 Task: Select the text & check spelling and grammar.
Action: Mouse moved to (872, 285)
Screenshot: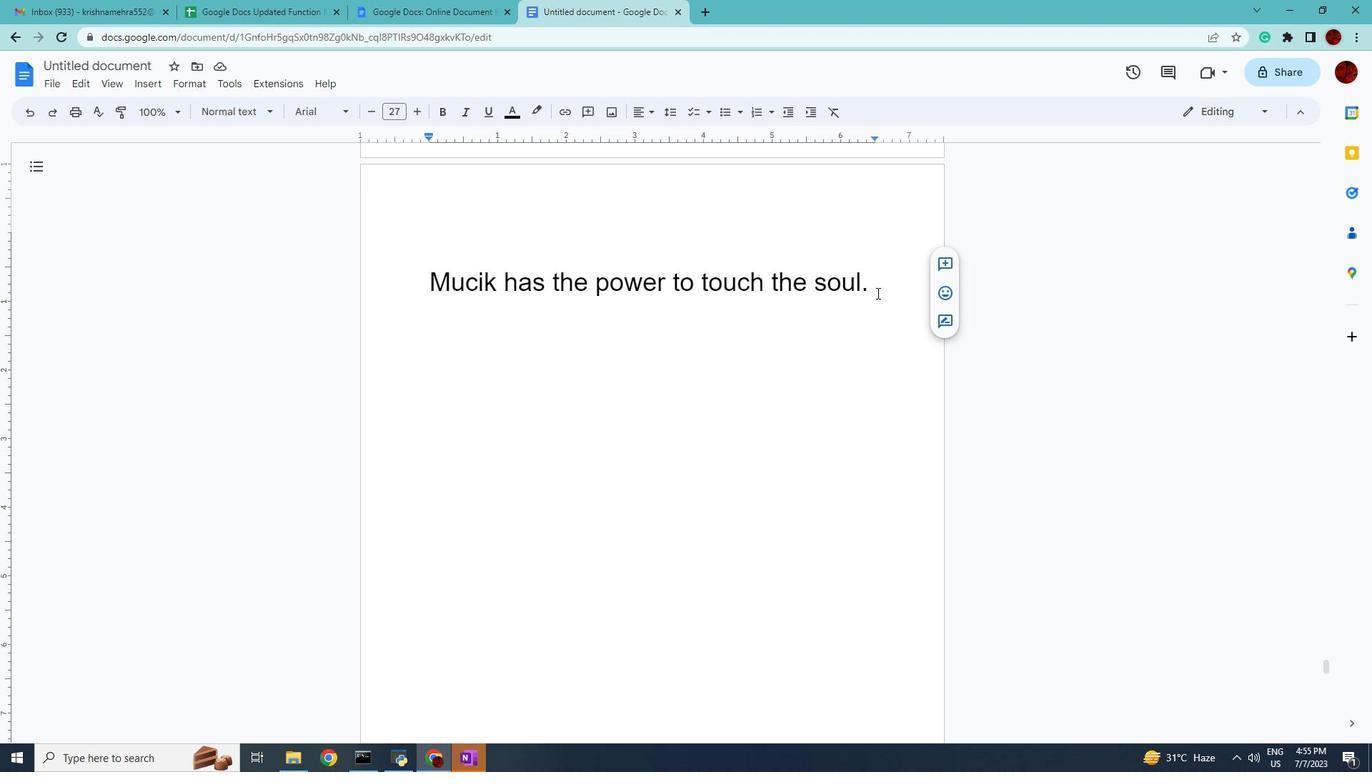 
Action: Mouse pressed left at (872, 285)
Screenshot: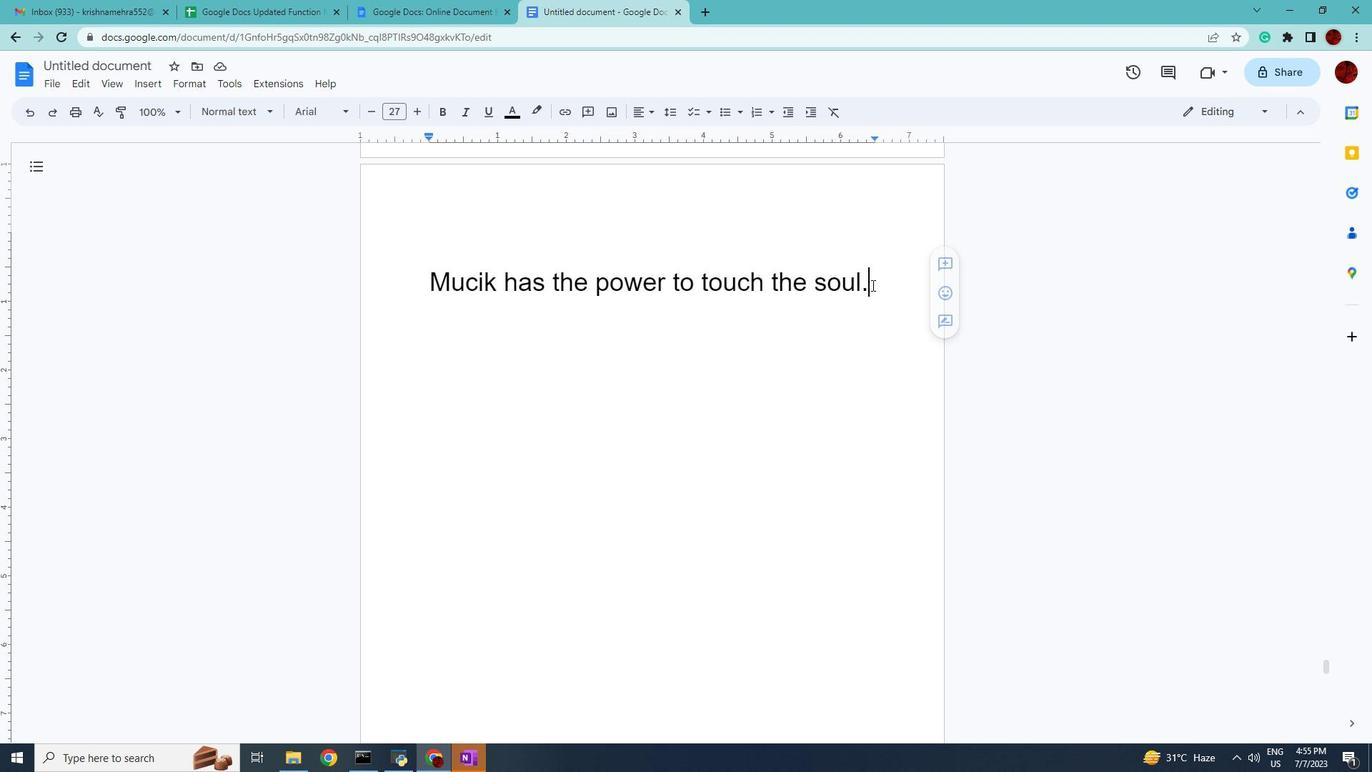
Action: Mouse moved to (95, 113)
Screenshot: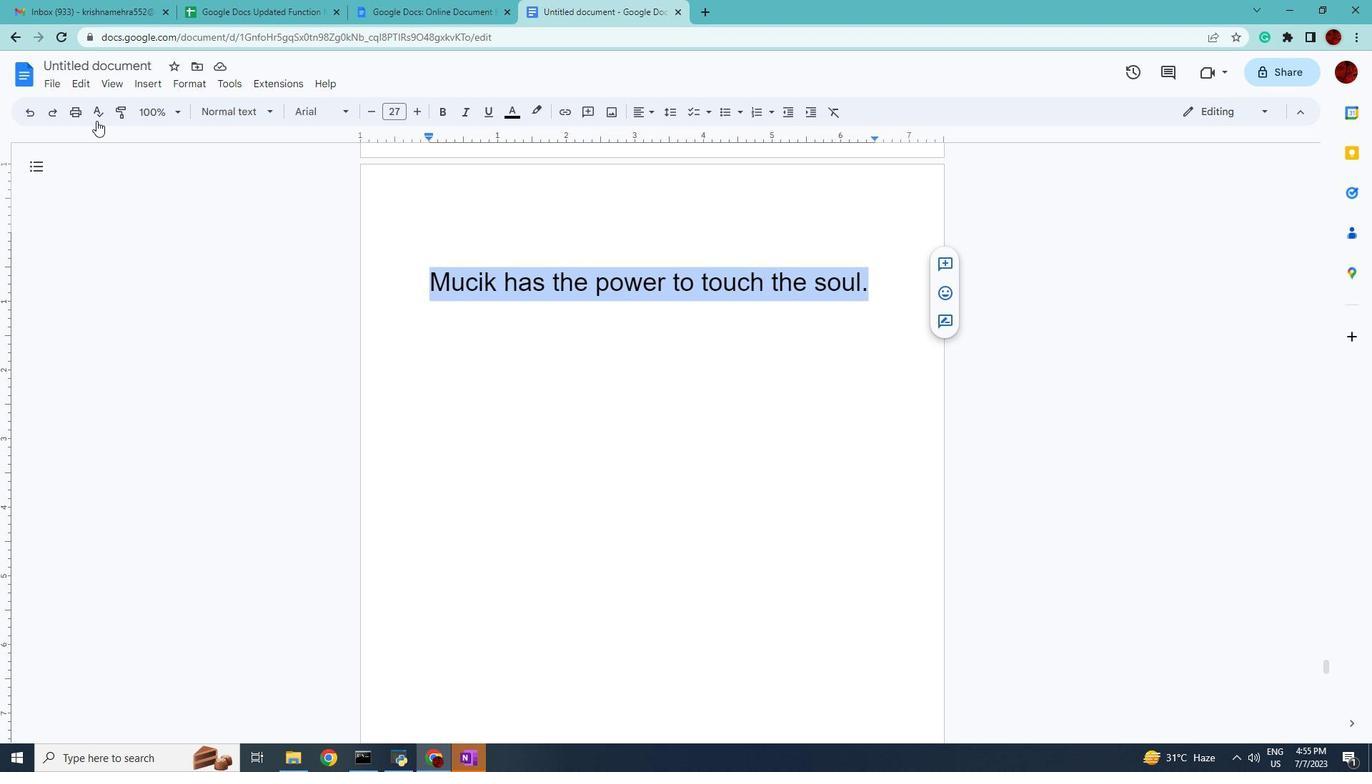 
Action: Mouse pressed left at (95, 113)
Screenshot: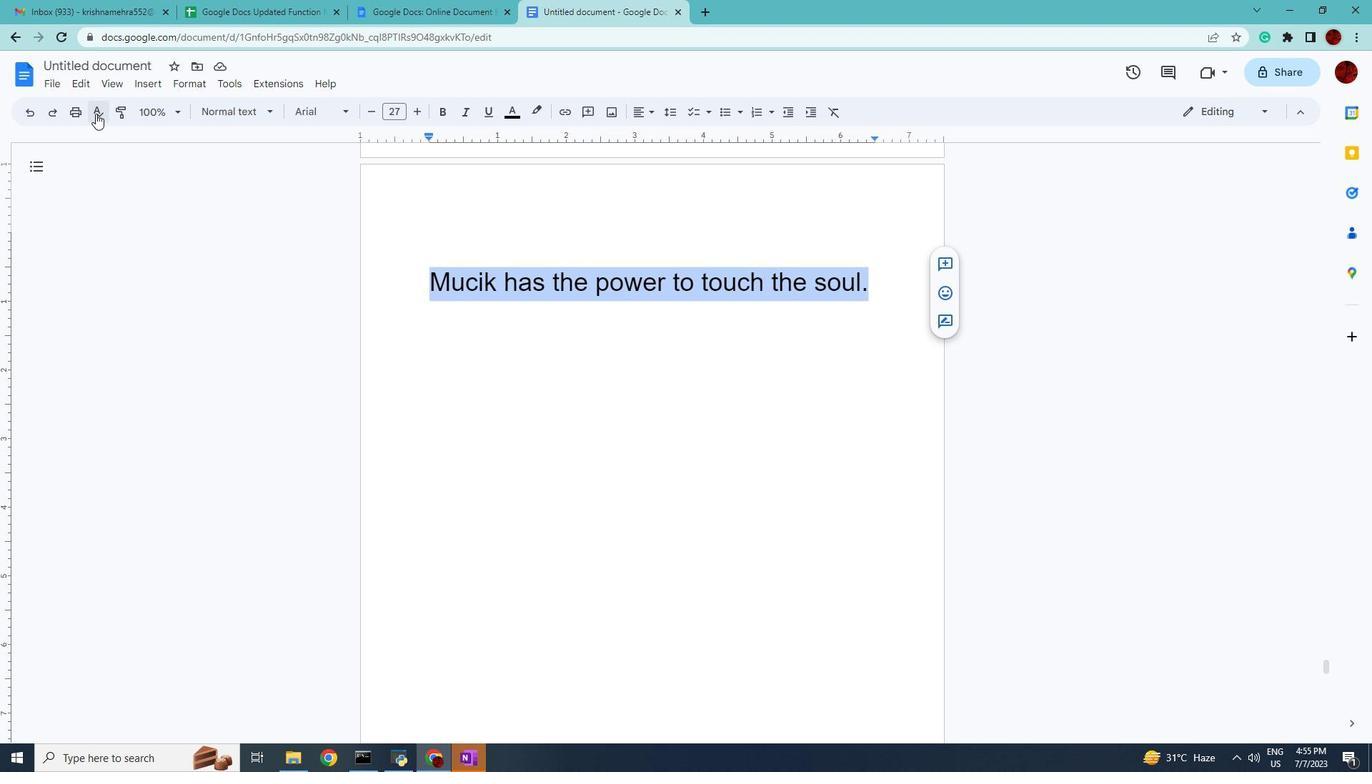 
Action: Mouse moved to (1235, 263)
Screenshot: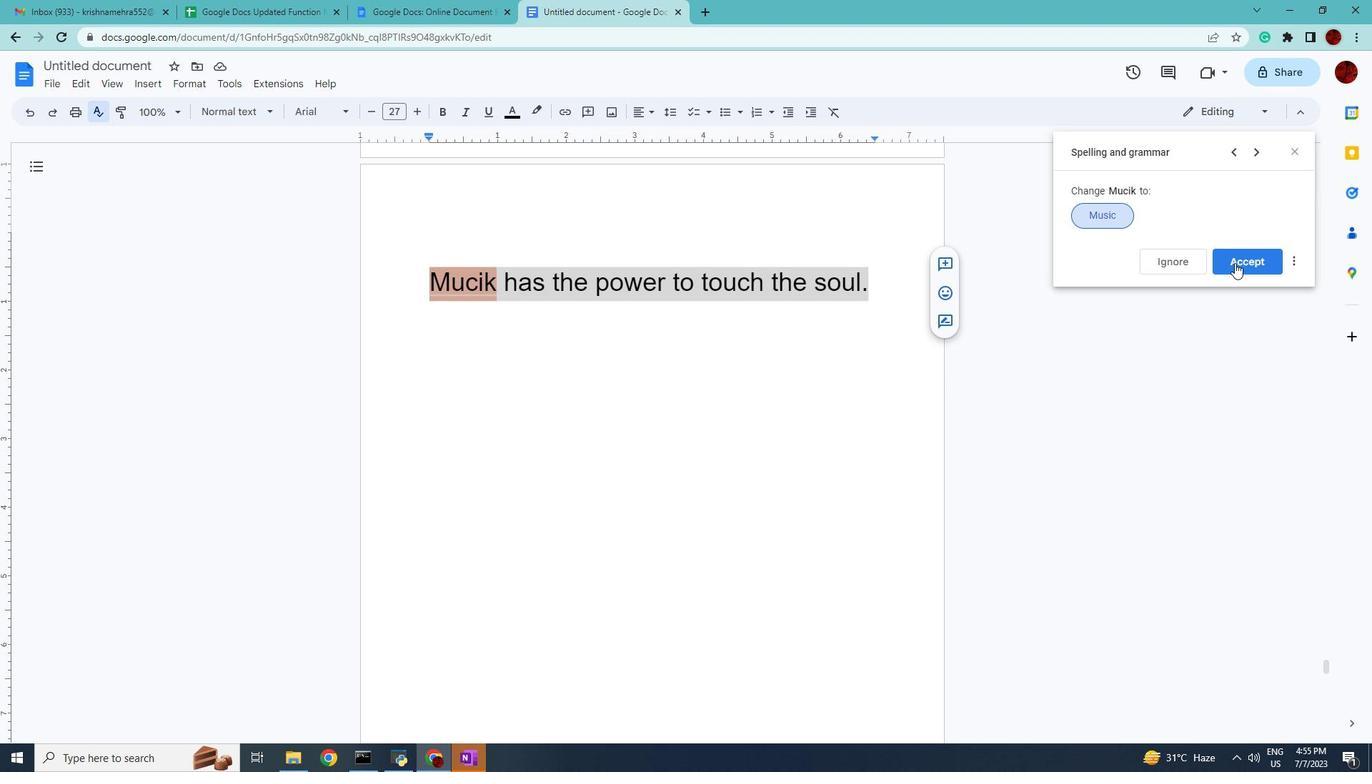 
Action: Mouse pressed left at (1235, 263)
Screenshot: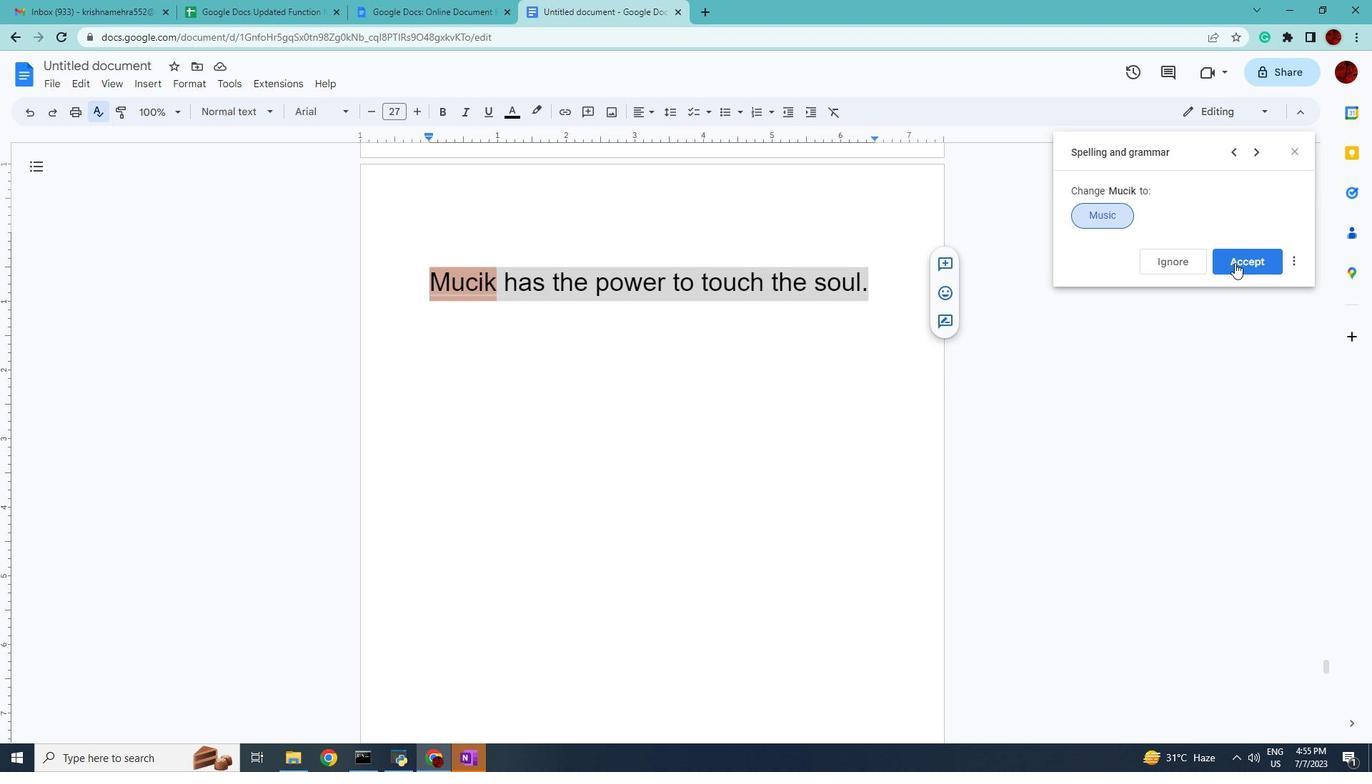
Action: Mouse moved to (741, 406)
Screenshot: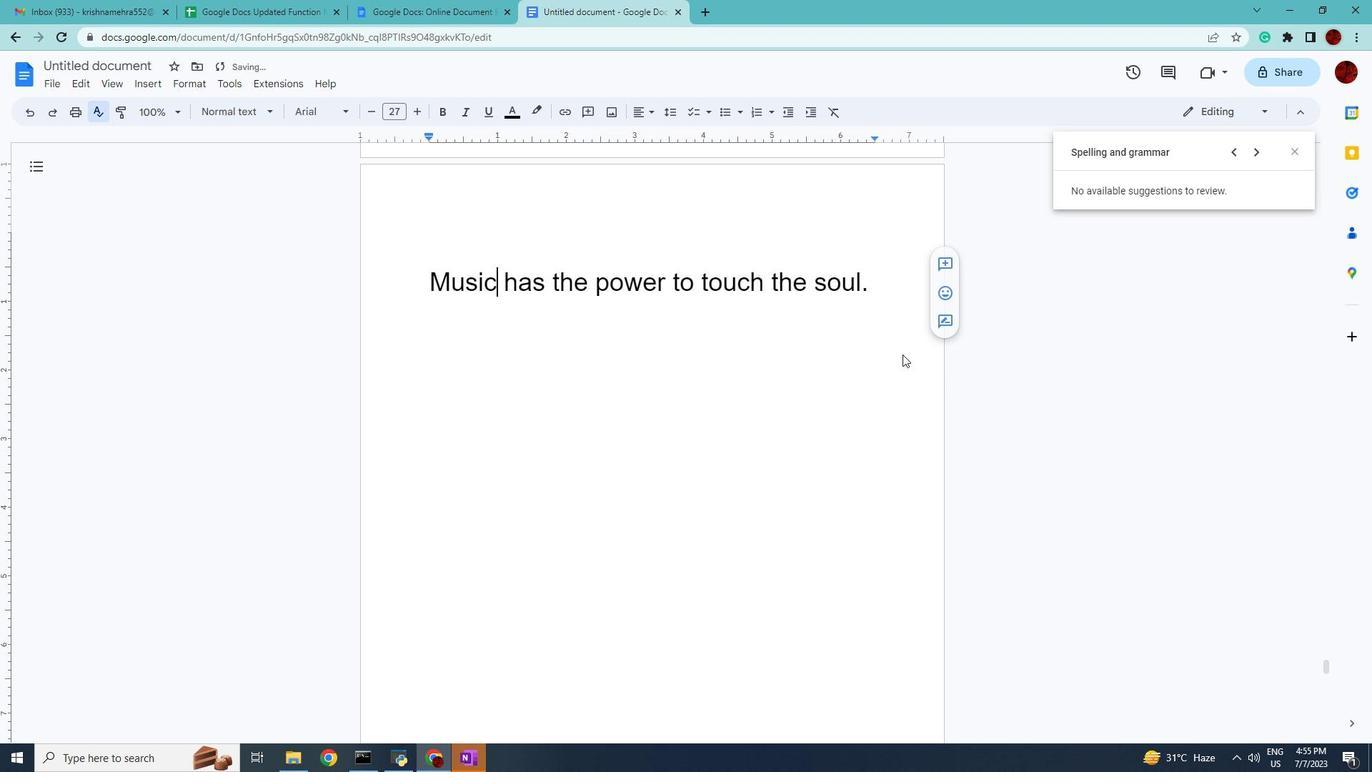 
